 Task: Set and save  "QP curve compression" for "H.264/MPEG-4 Part 10/AVC encoder (x264 10-bit)" to 0.60.
Action: Mouse moved to (118, 14)
Screenshot: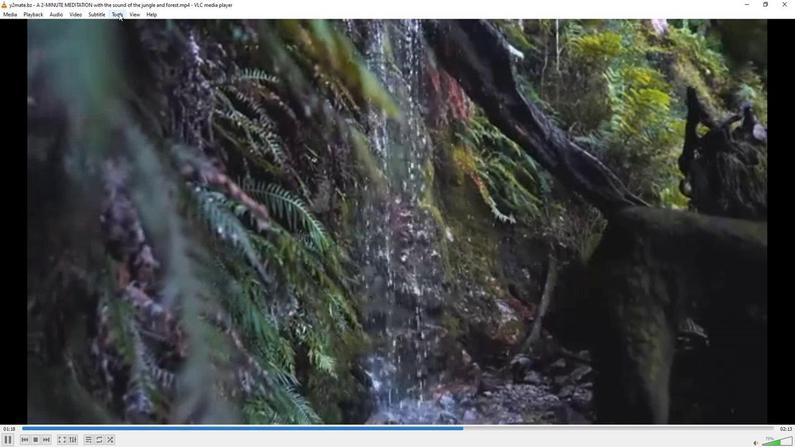 
Action: Mouse pressed left at (118, 14)
Screenshot: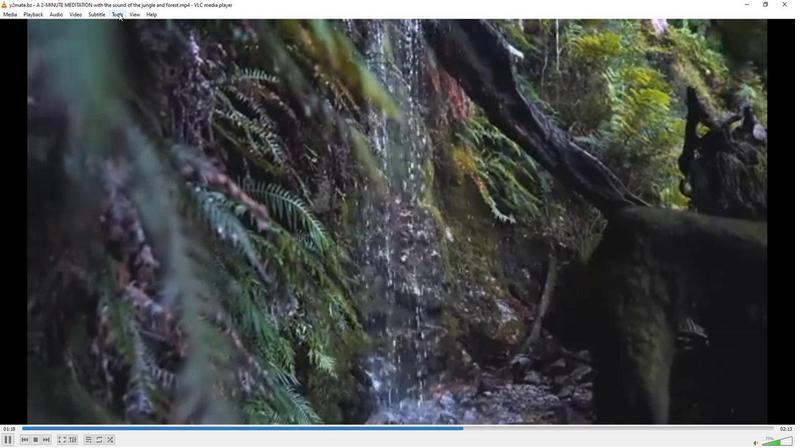 
Action: Mouse moved to (128, 116)
Screenshot: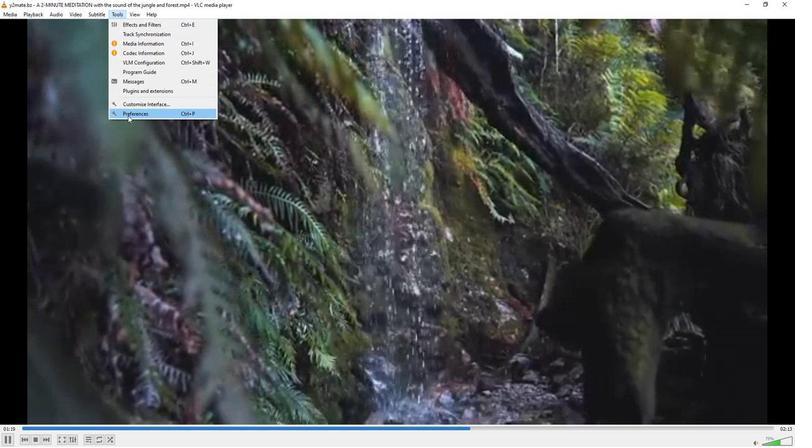 
Action: Mouse pressed left at (128, 116)
Screenshot: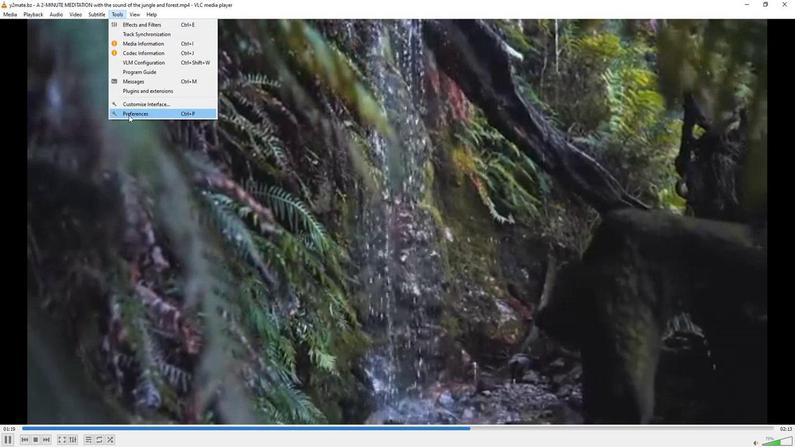 
Action: Mouse moved to (267, 364)
Screenshot: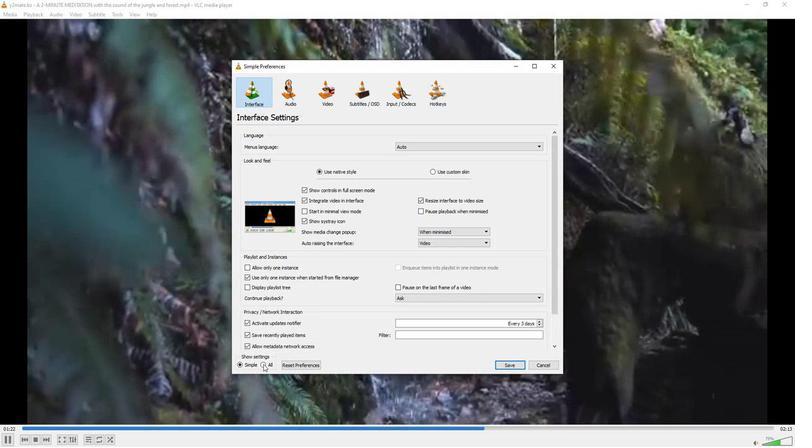 
Action: Mouse pressed left at (267, 364)
Screenshot: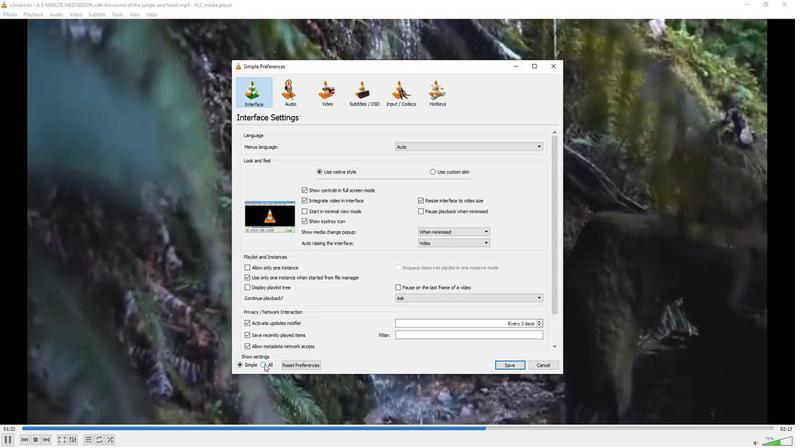 
Action: Mouse moved to (253, 278)
Screenshot: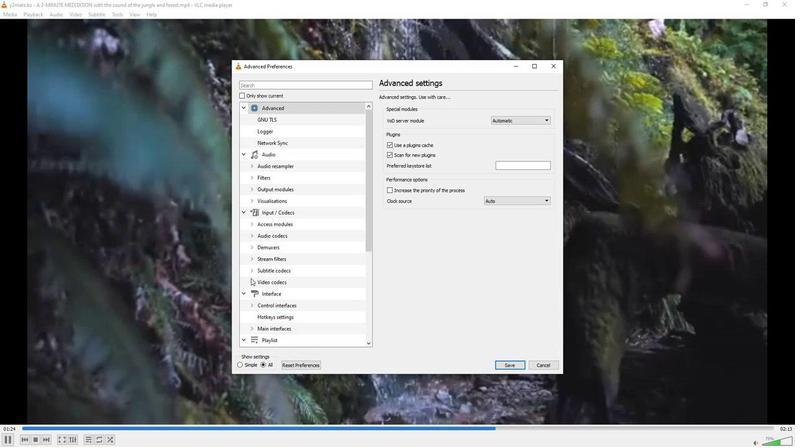 
Action: Mouse pressed left at (253, 278)
Screenshot: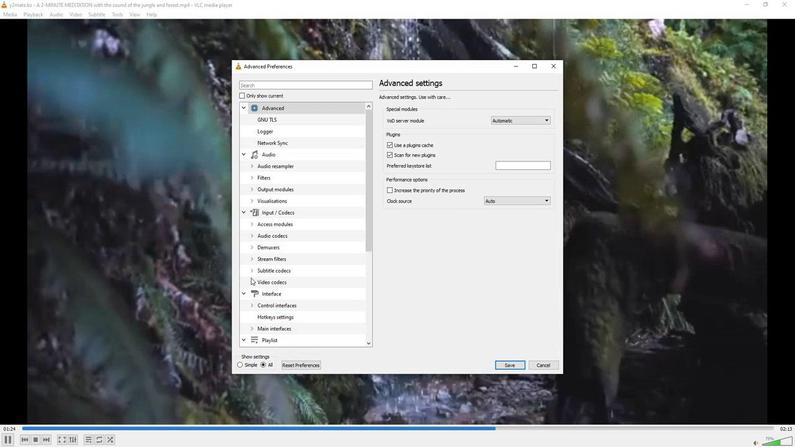 
Action: Mouse moved to (261, 294)
Screenshot: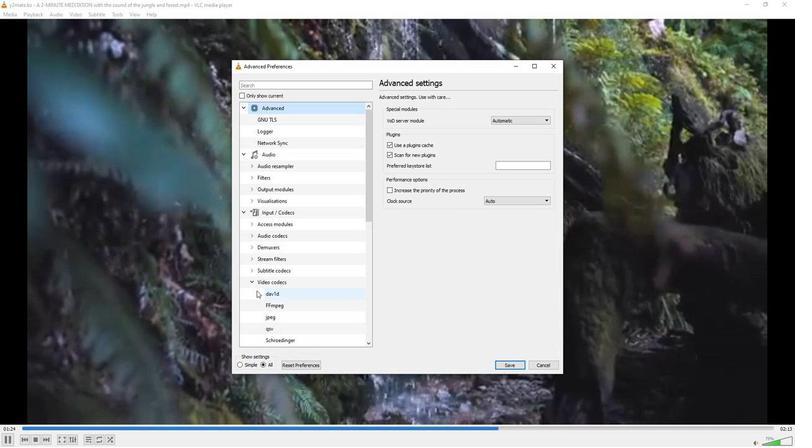 
Action: Mouse scrolled (261, 294) with delta (0, 0)
Screenshot: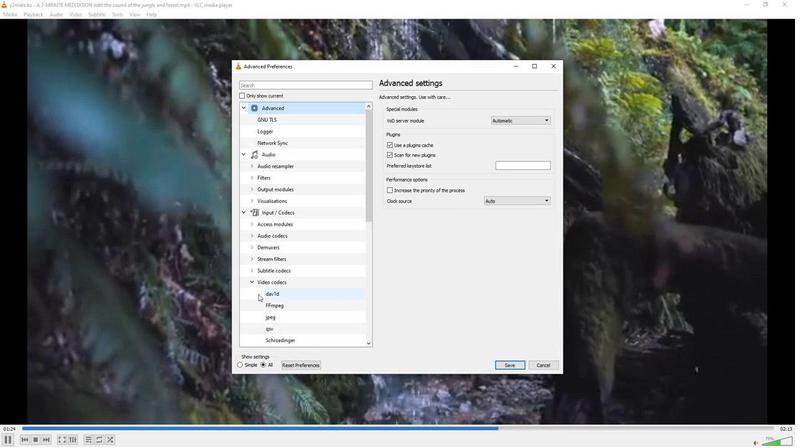 
Action: Mouse moved to (261, 295)
Screenshot: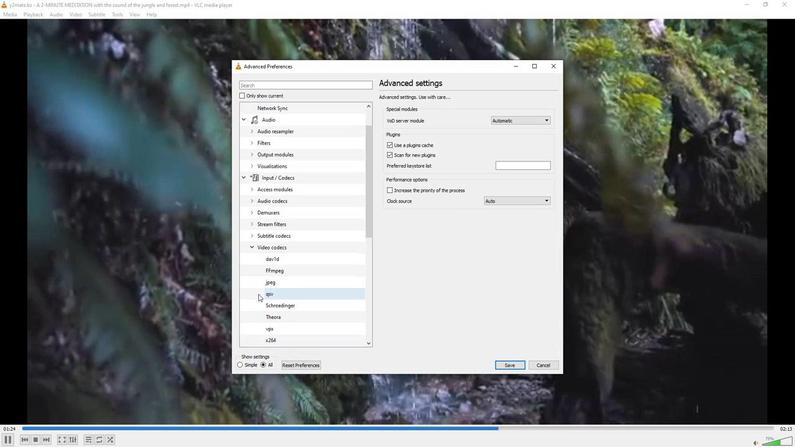 
Action: Mouse scrolled (261, 295) with delta (0, 0)
Screenshot: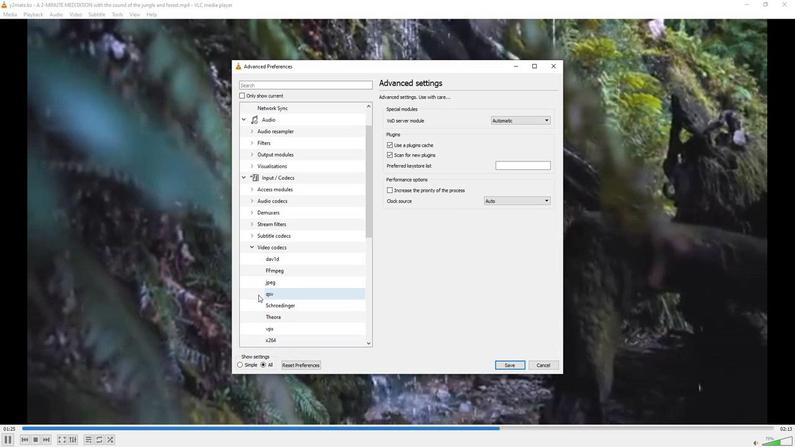 
Action: Mouse moved to (271, 315)
Screenshot: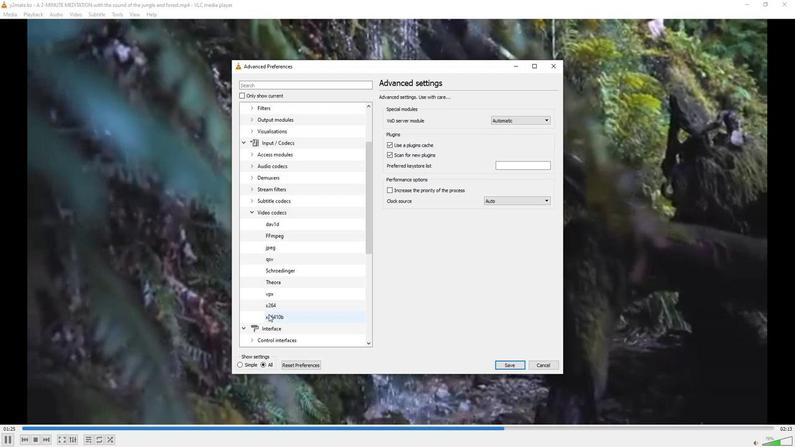 
Action: Mouse pressed left at (271, 315)
Screenshot: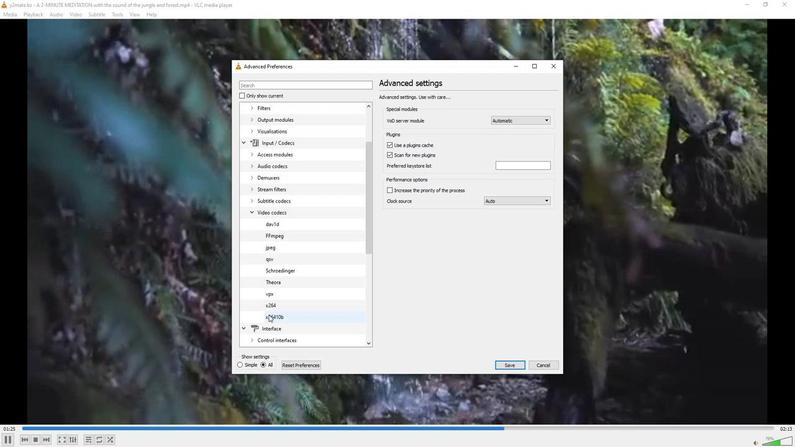 
Action: Mouse moved to (392, 295)
Screenshot: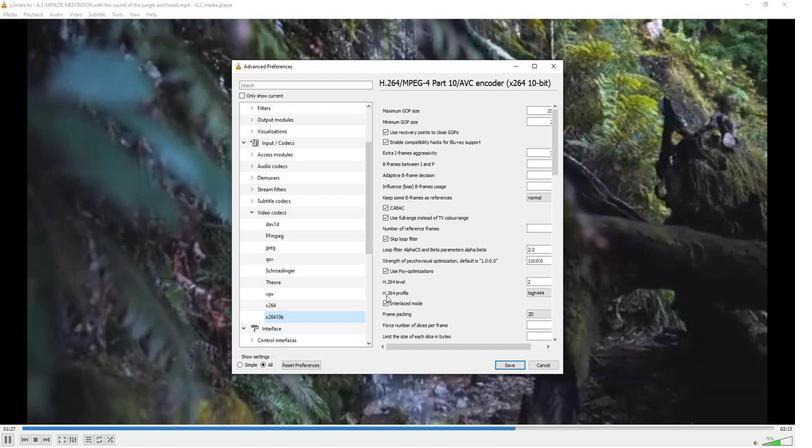 
Action: Mouse scrolled (392, 295) with delta (0, 0)
Screenshot: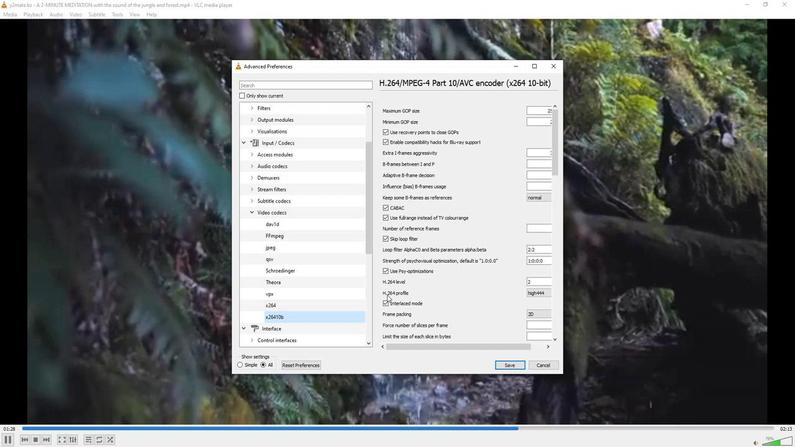 
Action: Mouse scrolled (392, 295) with delta (0, 0)
Screenshot: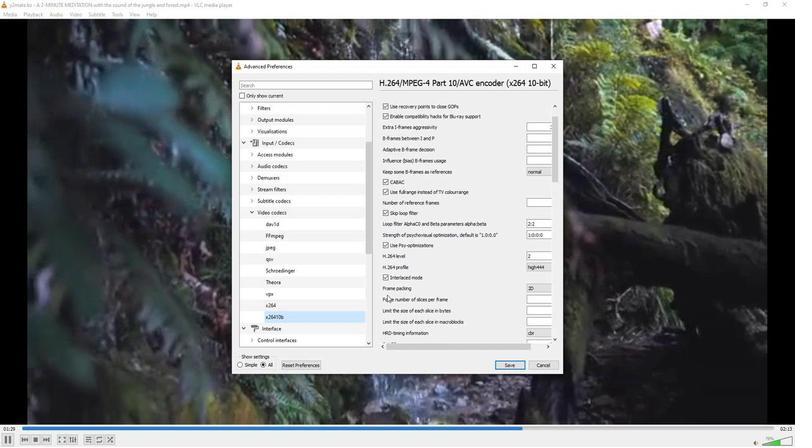 
Action: Mouse scrolled (392, 295) with delta (0, 0)
Screenshot: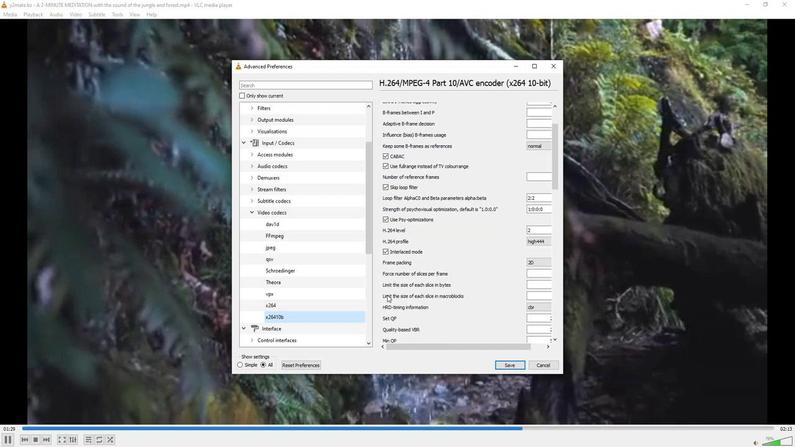
Action: Mouse scrolled (392, 295) with delta (0, 0)
Screenshot: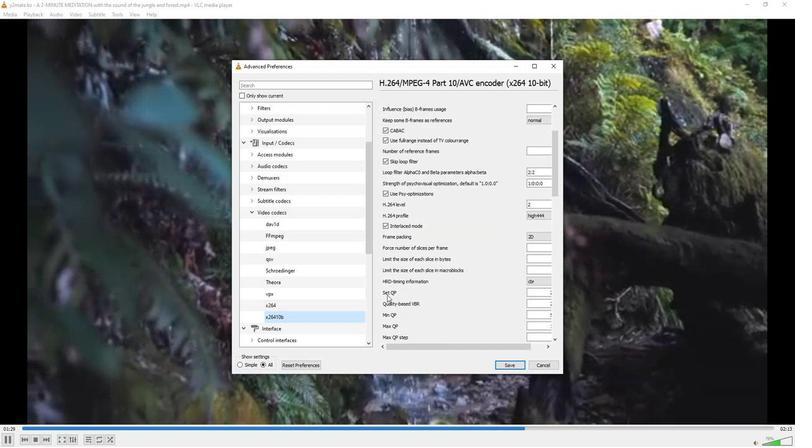 
Action: Mouse scrolled (392, 295) with delta (0, 0)
Screenshot: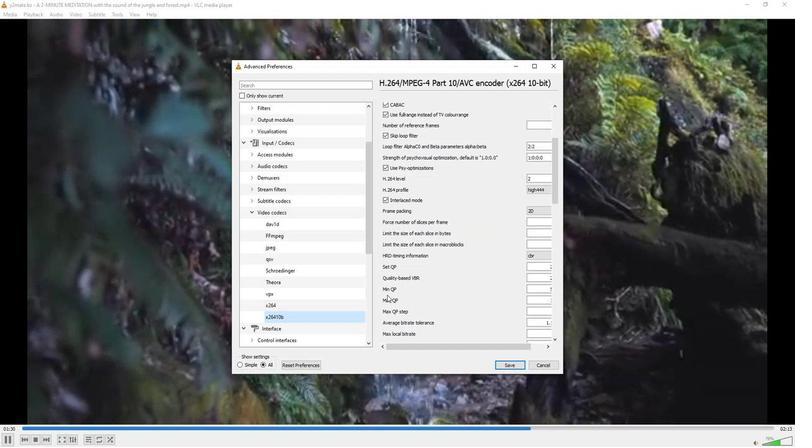 
Action: Mouse scrolled (392, 295) with delta (0, 0)
Screenshot: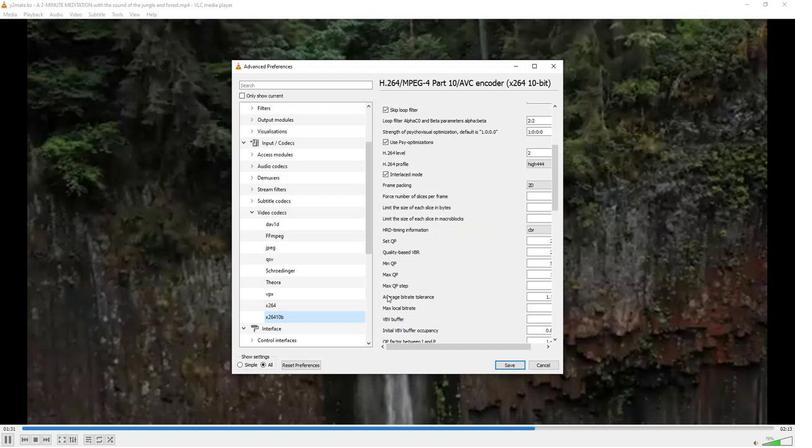 
Action: Mouse scrolled (392, 295) with delta (0, 0)
Screenshot: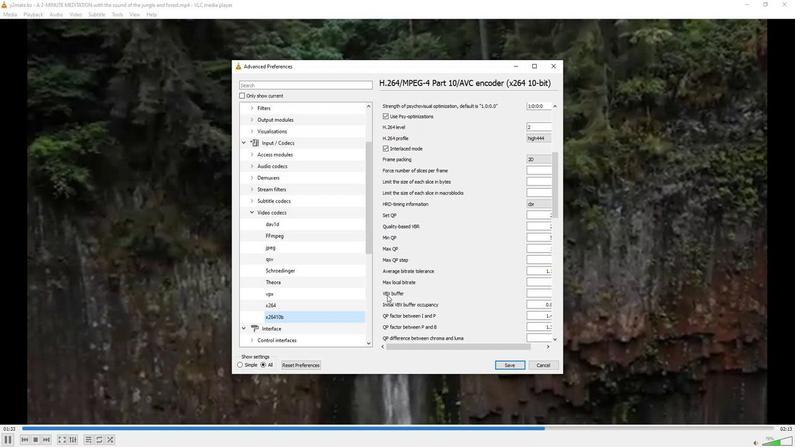 
Action: Mouse scrolled (392, 295) with delta (0, 0)
Screenshot: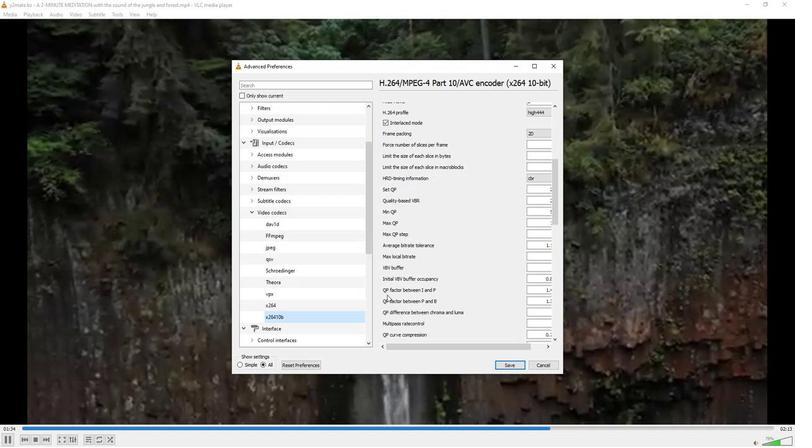 
Action: Mouse moved to (415, 345)
Screenshot: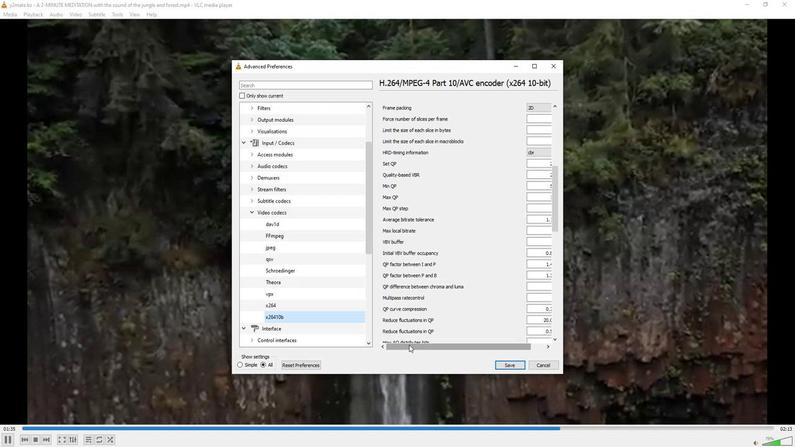 
Action: Mouse pressed left at (415, 345)
Screenshot: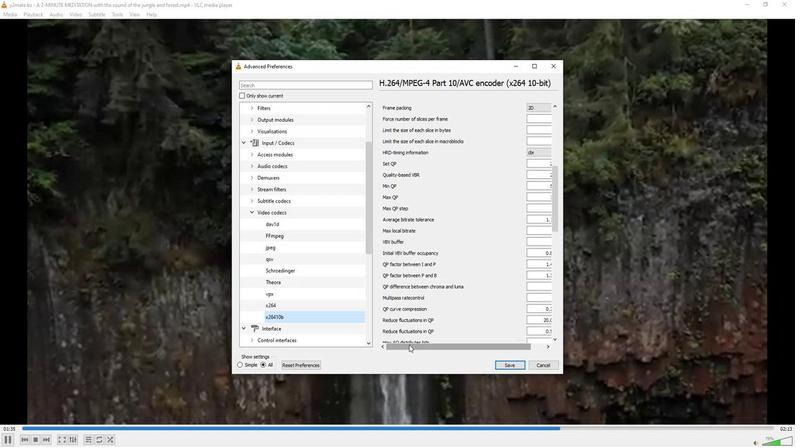 
Action: Mouse moved to (554, 312)
Screenshot: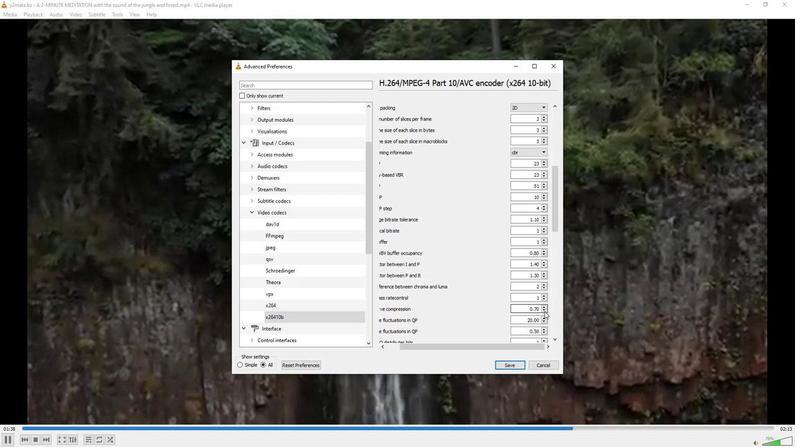 
Action: Mouse pressed left at (554, 312)
Screenshot: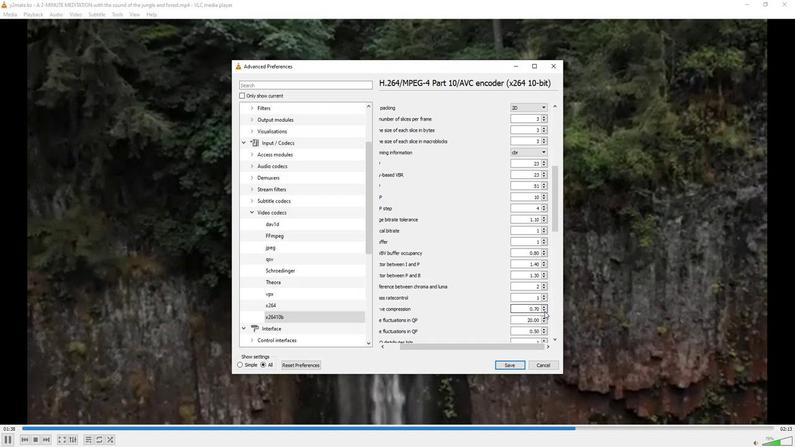
Action: Mouse moved to (519, 363)
Screenshot: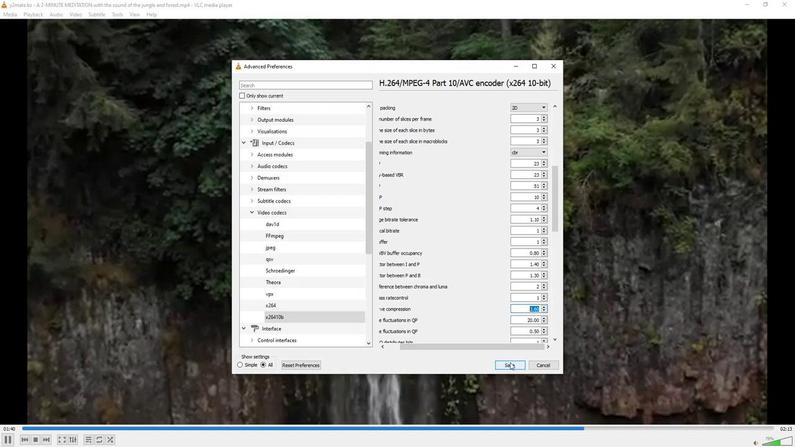 
Action: Mouse pressed left at (519, 363)
Screenshot: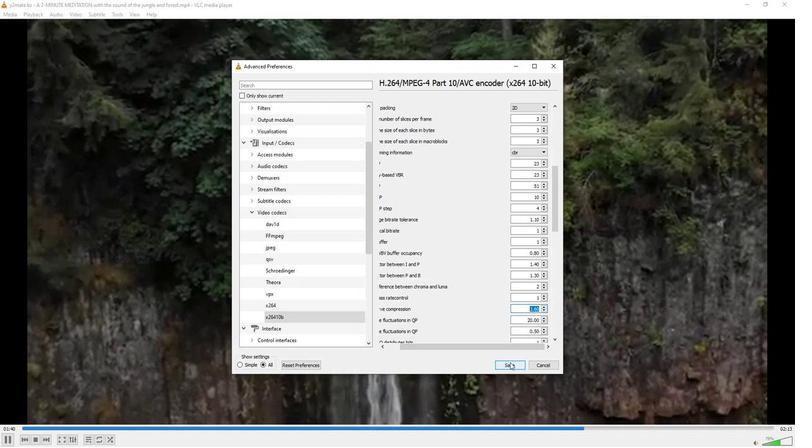
Action: Mouse moved to (516, 362)
Screenshot: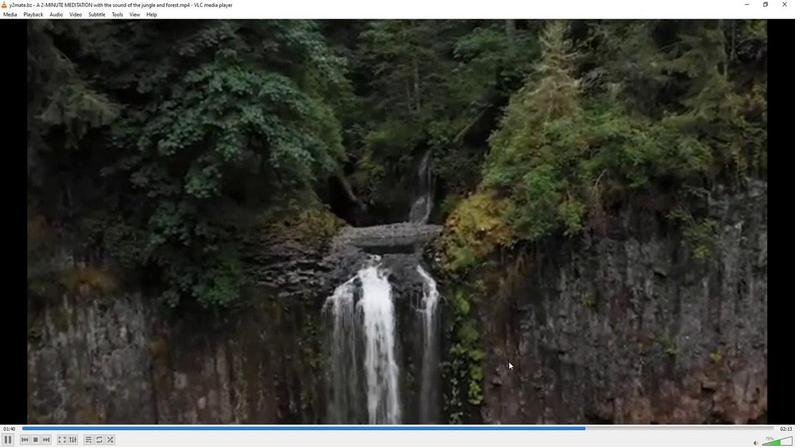 
